 Task: Create a due date automation trigger when advanced on, on the tuesday of the week a card is due add dates with a due date at 11:00 AM.
Action: Mouse moved to (344, 134)
Screenshot: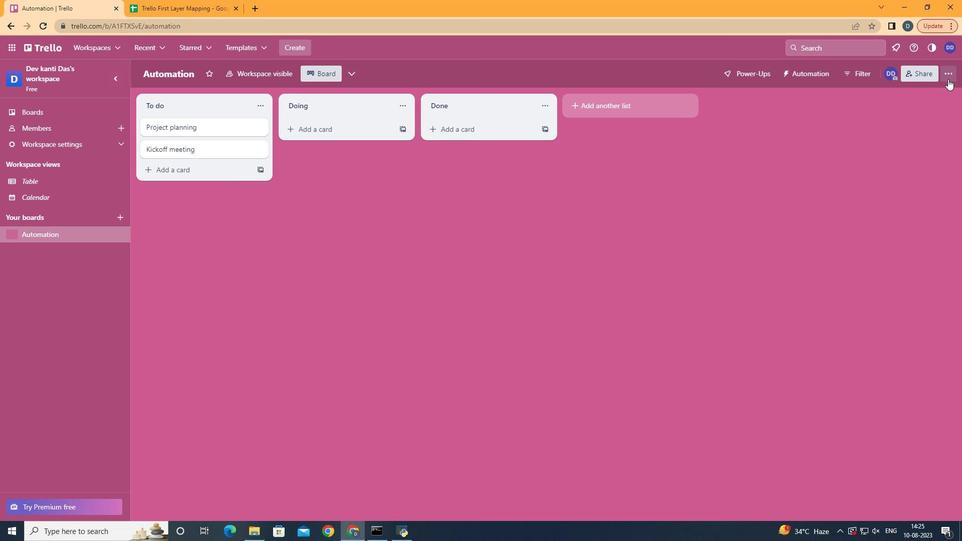 
Action: Mouse pressed left at (344, 134)
Screenshot: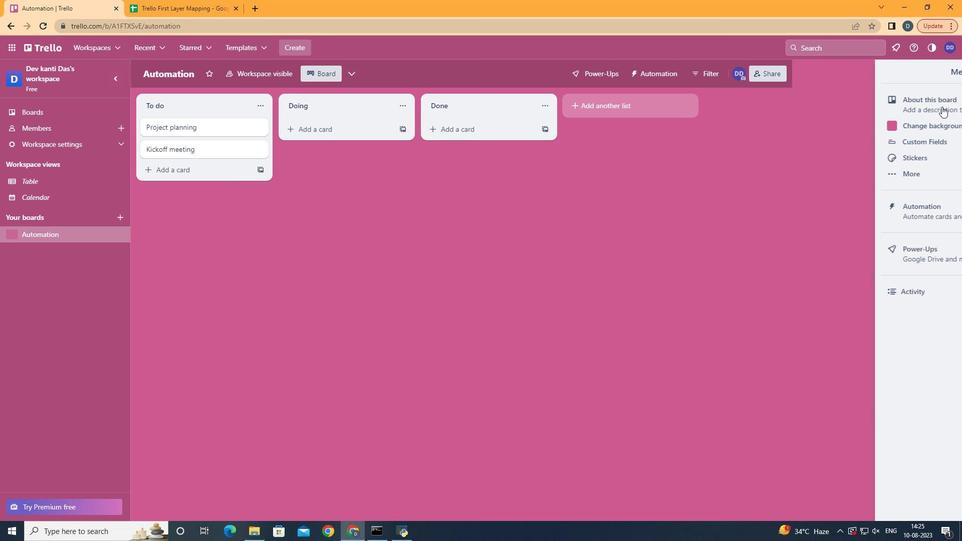 
Action: Mouse moved to (353, 245)
Screenshot: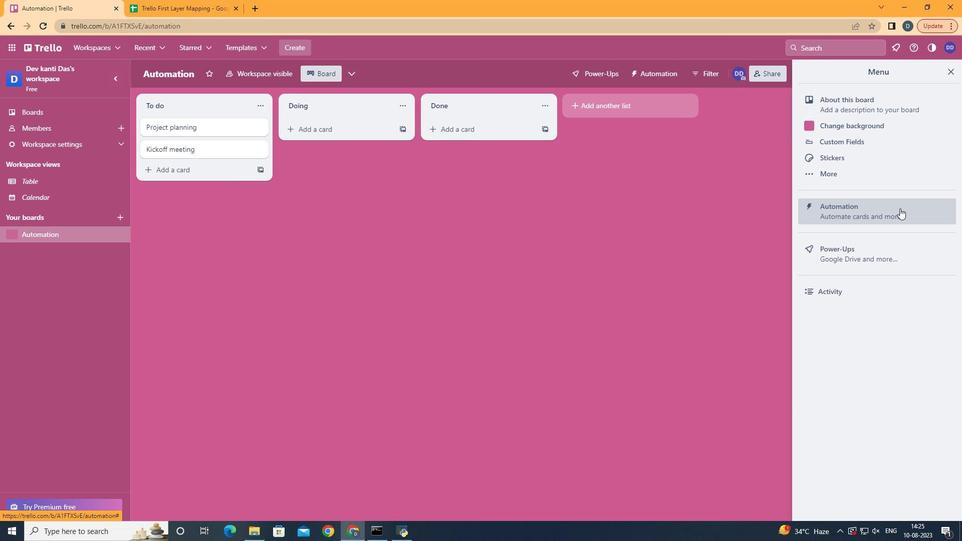 
Action: Mouse pressed left at (353, 245)
Screenshot: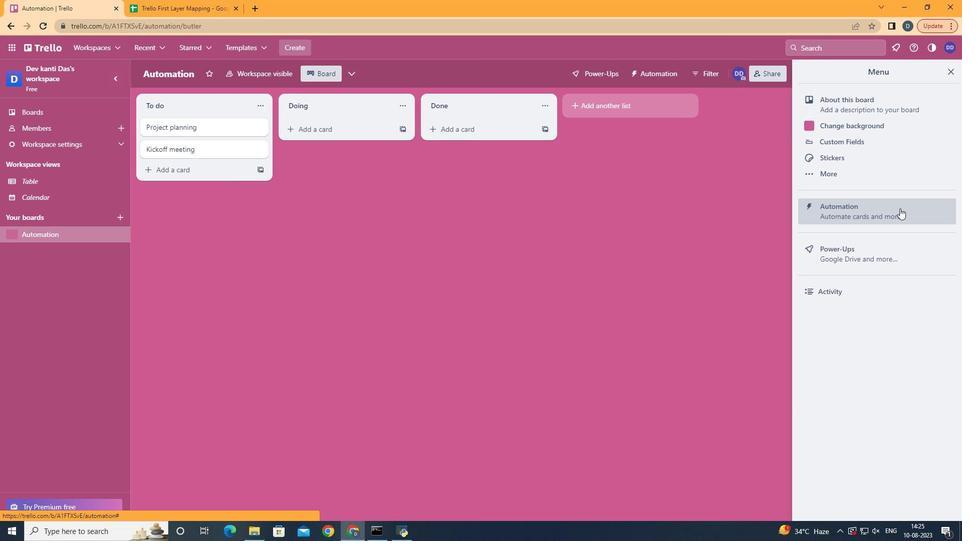 
Action: Mouse moved to (483, 244)
Screenshot: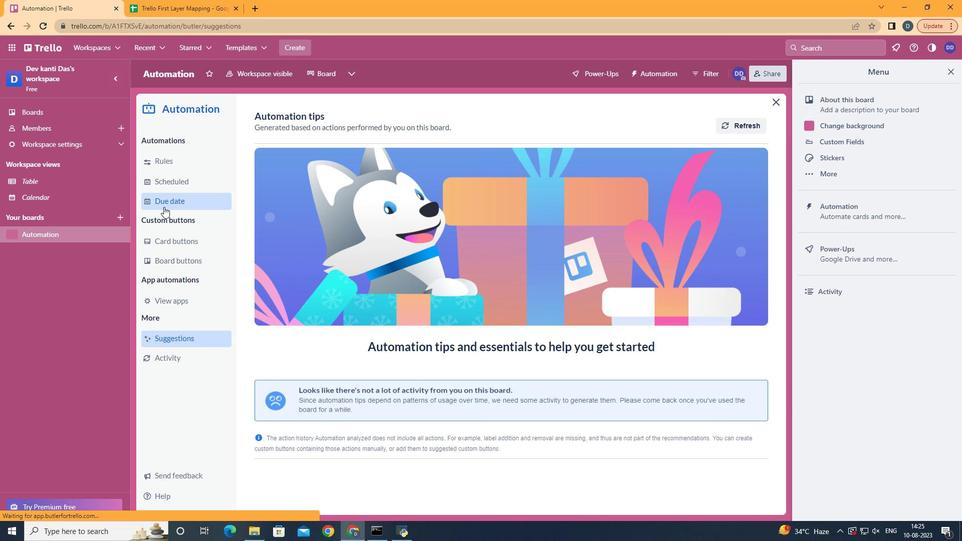 
Action: Mouse pressed left at (483, 244)
Screenshot: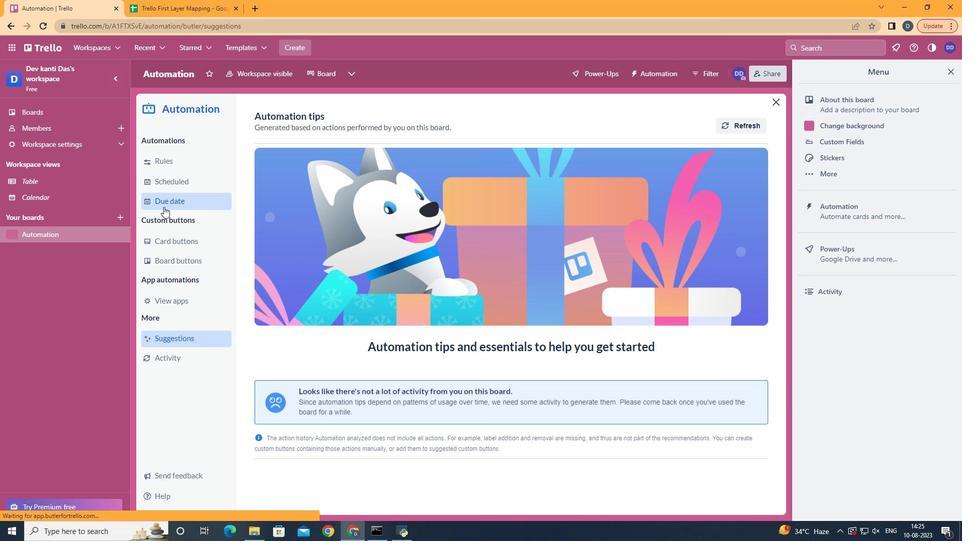 
Action: Mouse moved to (388, 174)
Screenshot: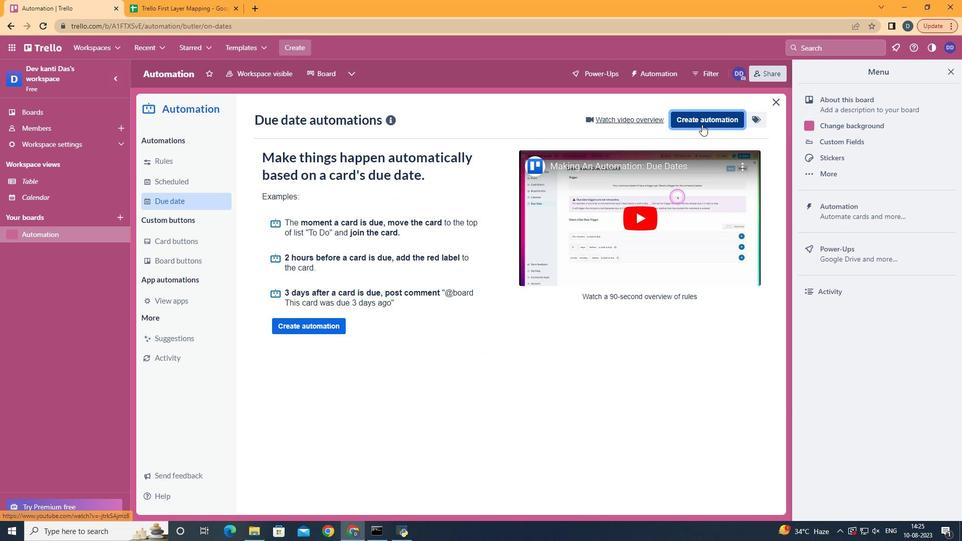 
Action: Mouse pressed left at (388, 174)
Screenshot: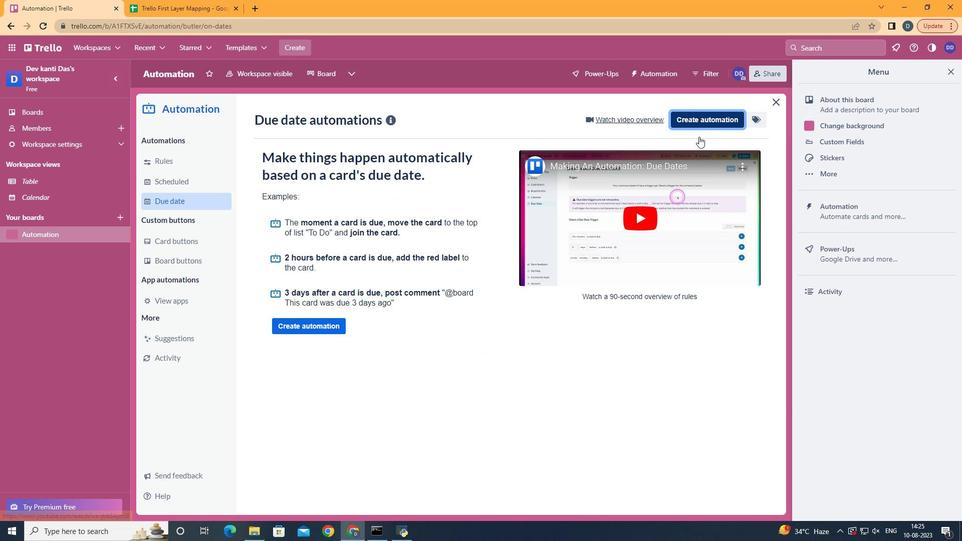 
Action: Mouse moved to (419, 252)
Screenshot: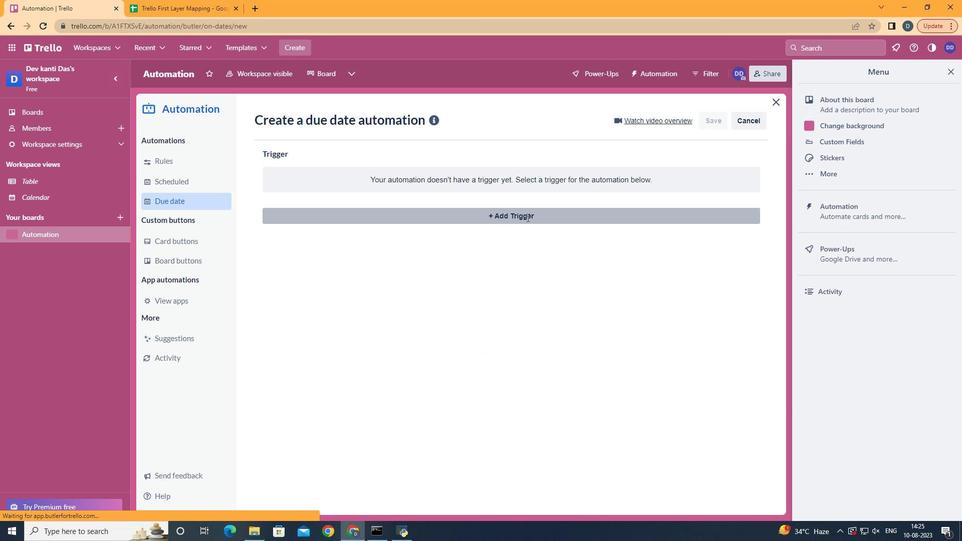 
Action: Mouse pressed left at (419, 252)
Screenshot: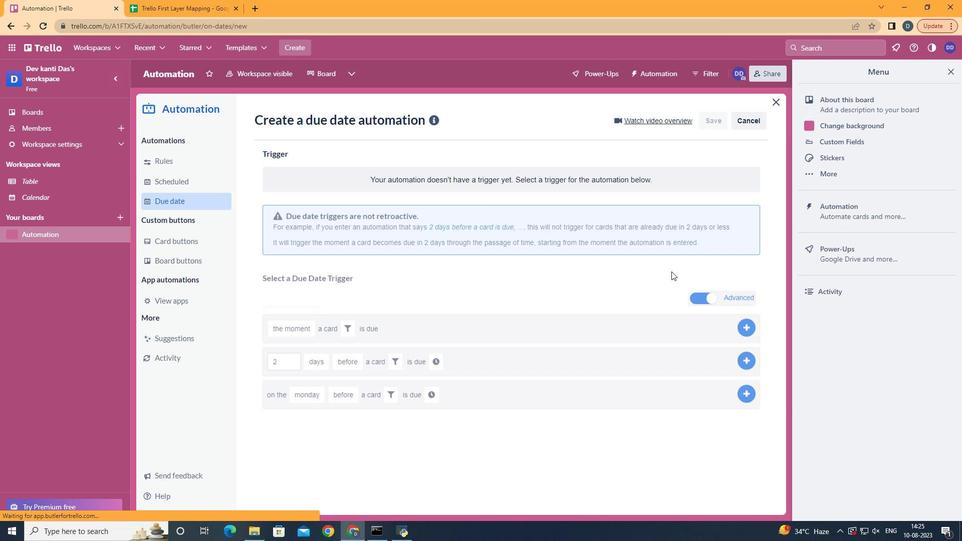 
Action: Mouse moved to (455, 305)
Screenshot: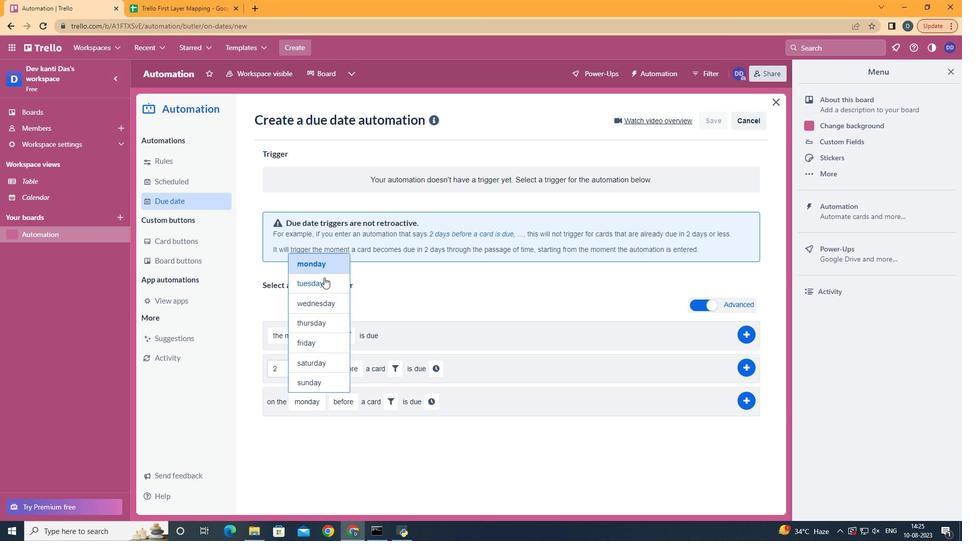 
Action: Mouse pressed left at (455, 305)
Screenshot: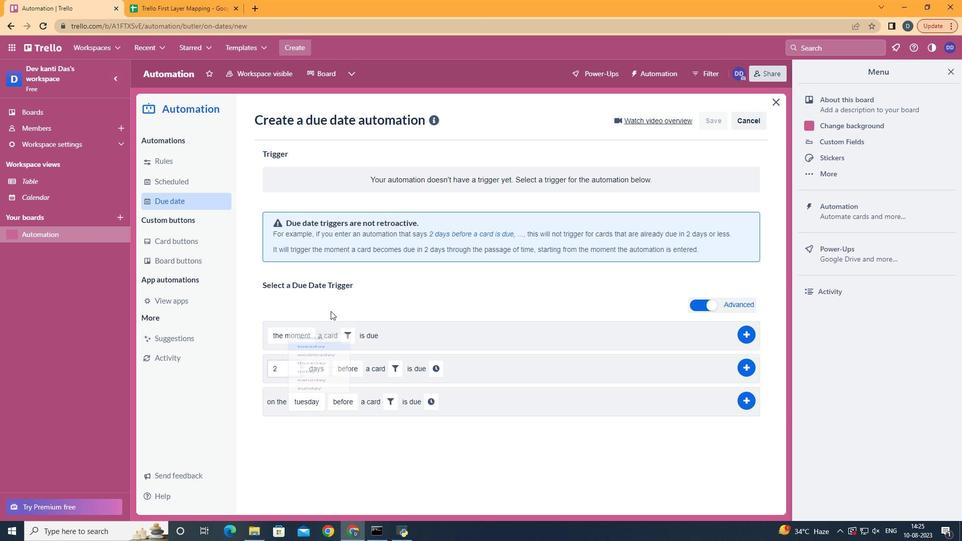 
Action: Mouse moved to (449, 461)
Screenshot: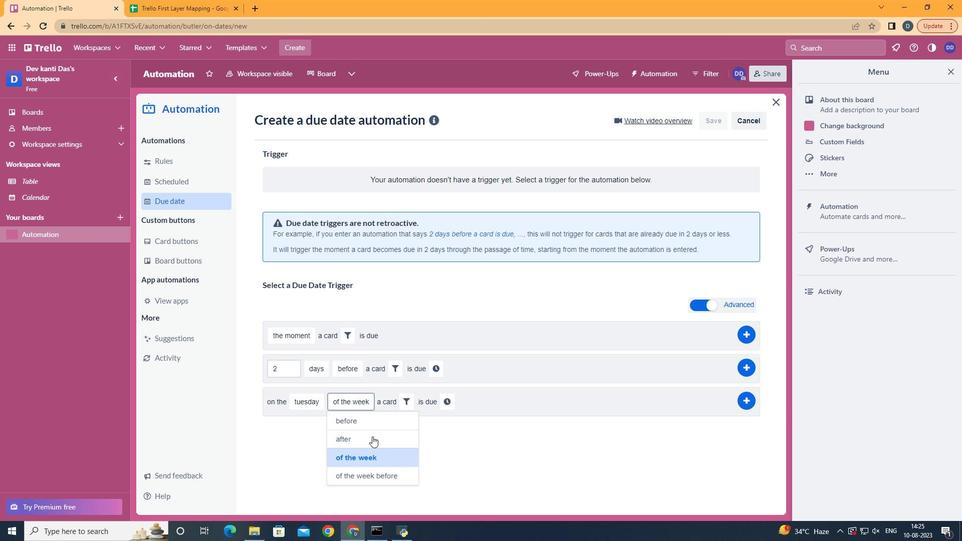 
Action: Mouse pressed left at (449, 461)
Screenshot: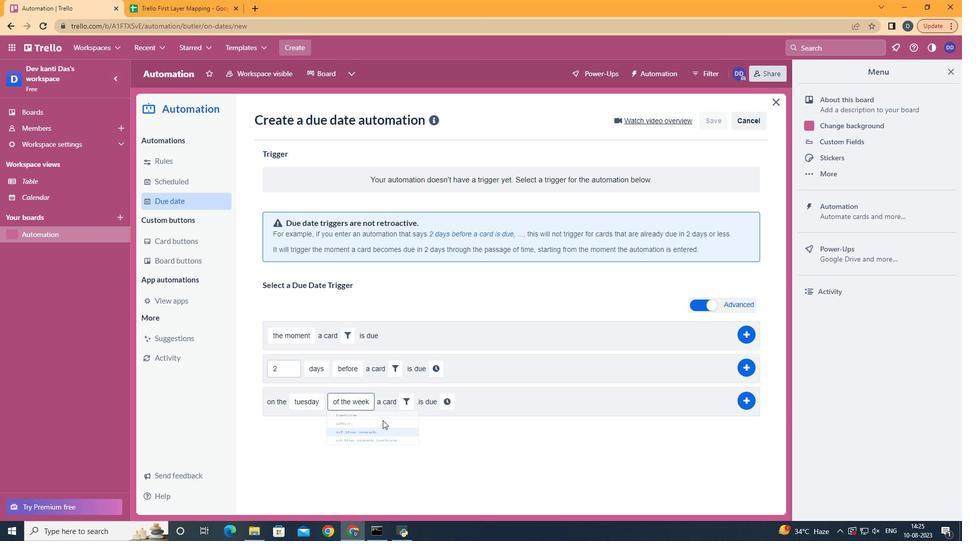 
Action: Mouse moved to (440, 412)
Screenshot: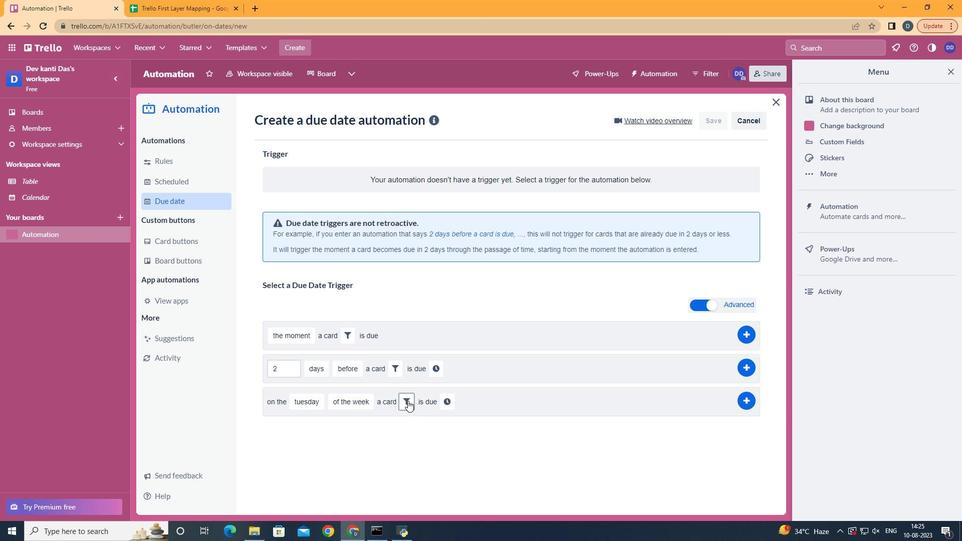 
Action: Mouse pressed left at (440, 412)
Screenshot: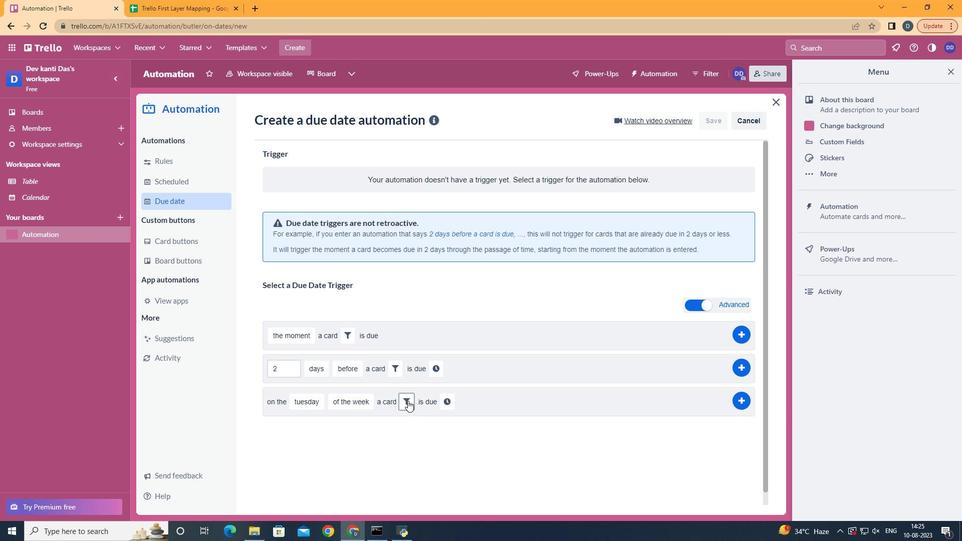 
Action: Mouse moved to (433, 436)
Screenshot: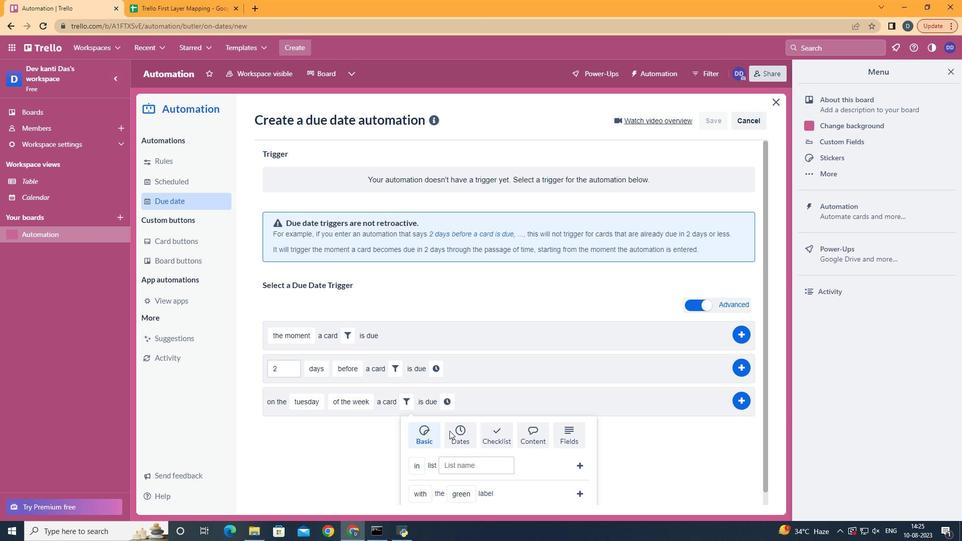 
Action: Mouse pressed left at (433, 436)
Screenshot: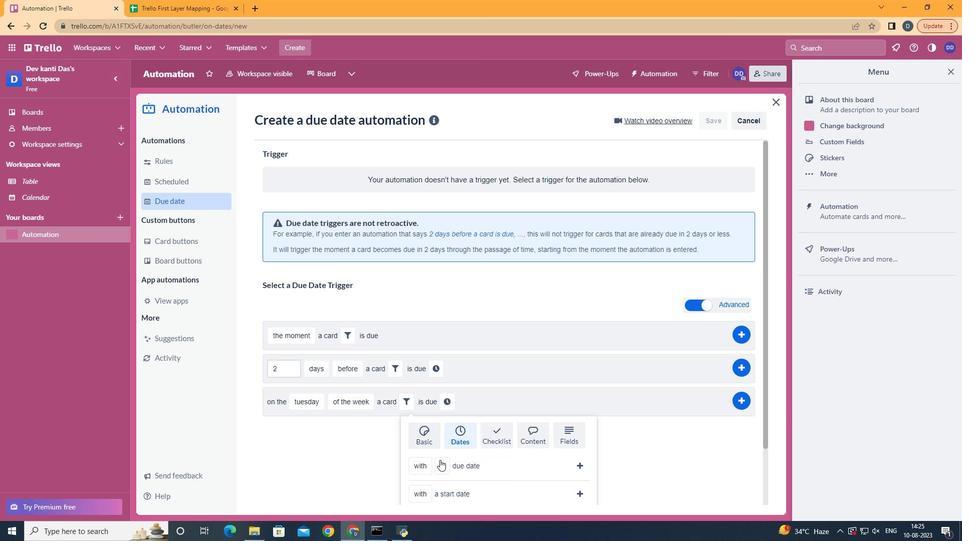 
Action: Mouse moved to (435, 429)
Screenshot: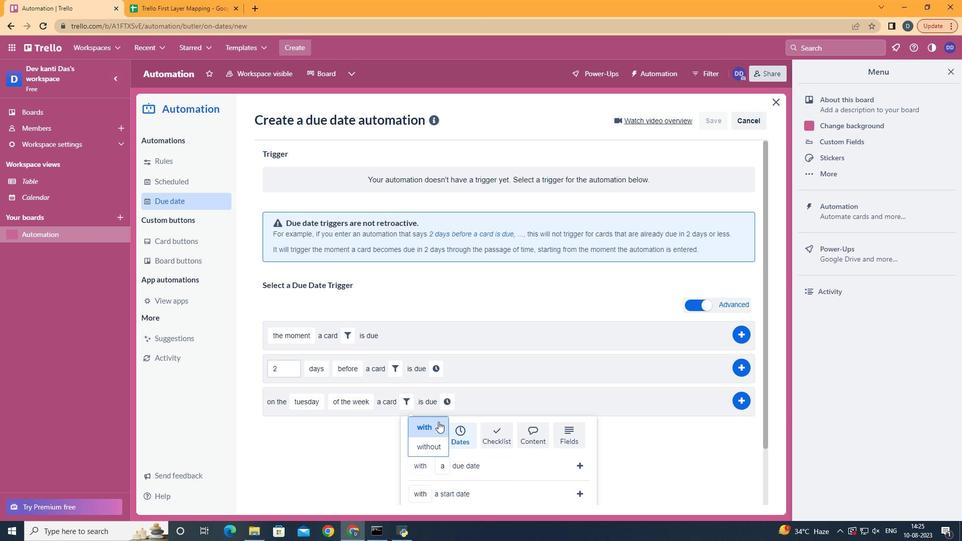 
Action: Mouse pressed left at (435, 429)
Screenshot: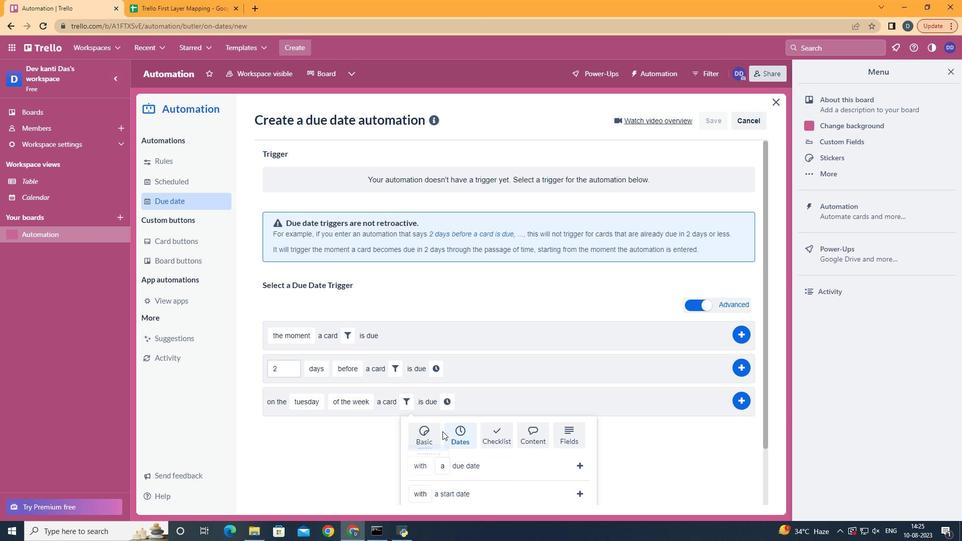 
Action: Mouse moved to (411, 465)
Screenshot: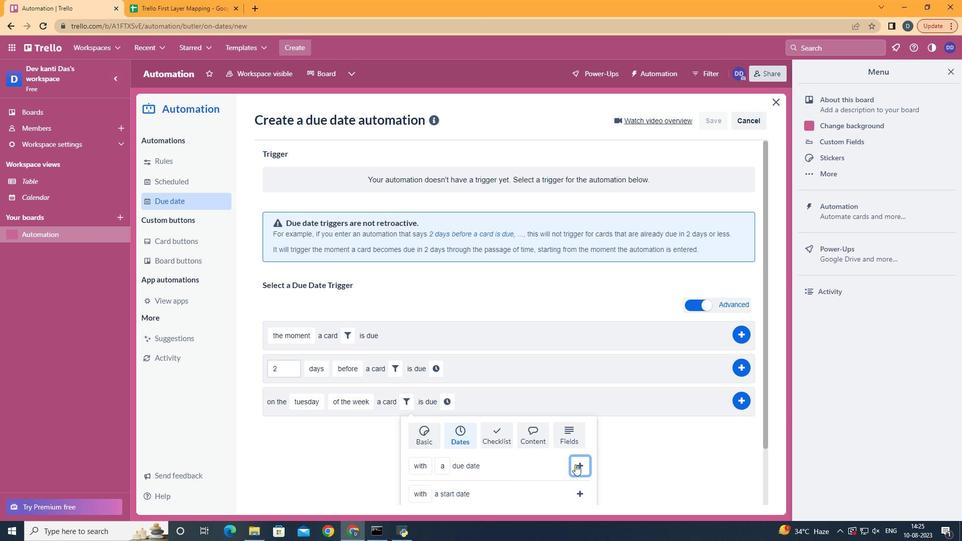 
Action: Mouse pressed left at (411, 465)
Screenshot: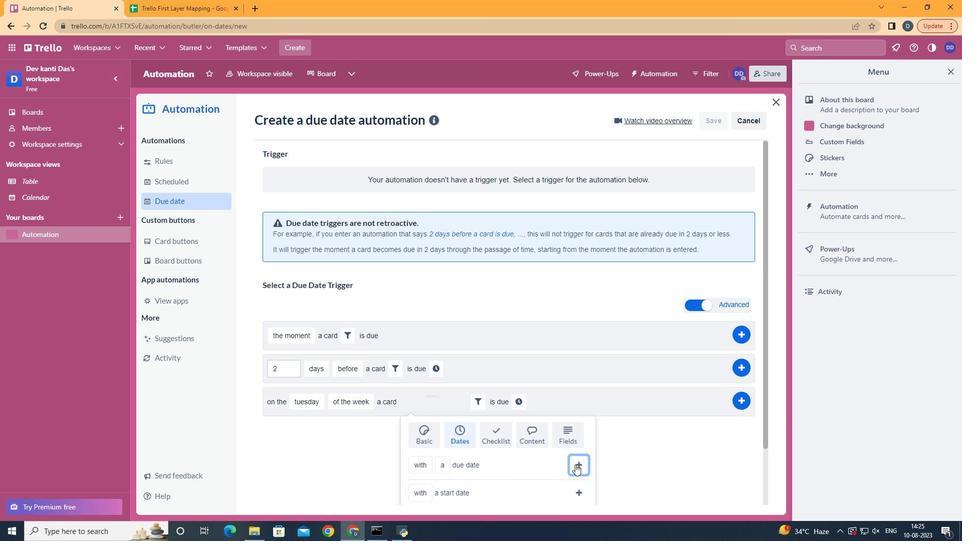 
Action: Mouse moved to (420, 415)
Screenshot: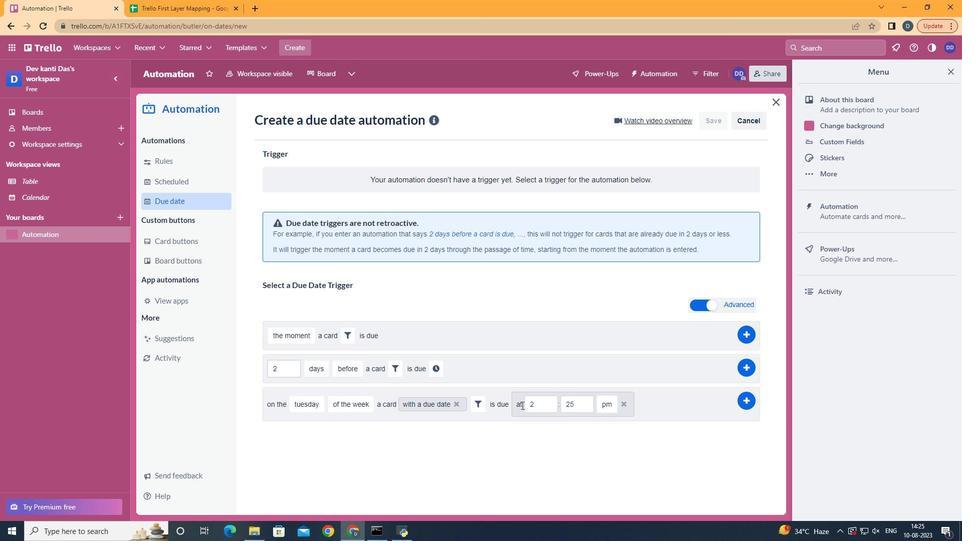 
Action: Mouse pressed left at (420, 415)
Screenshot: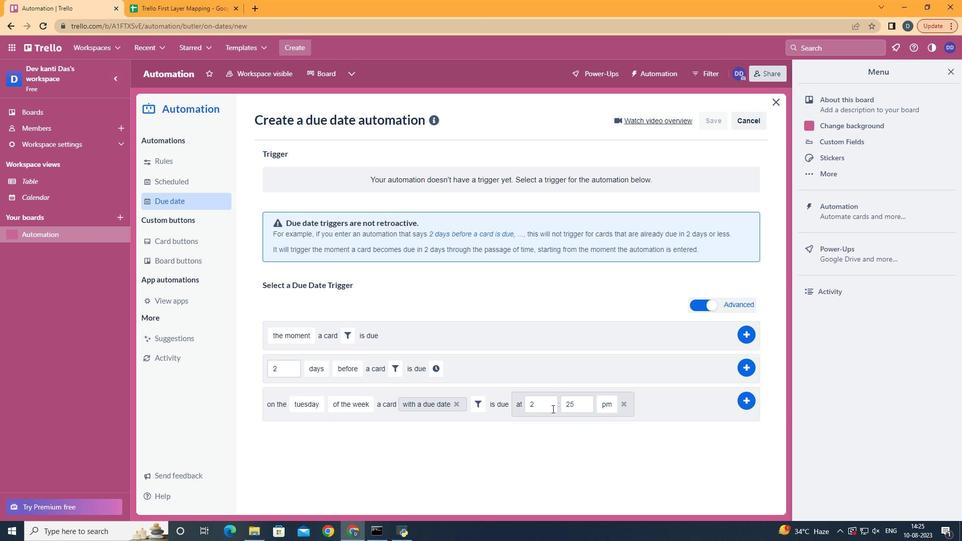 
Action: Mouse moved to (415, 414)
Screenshot: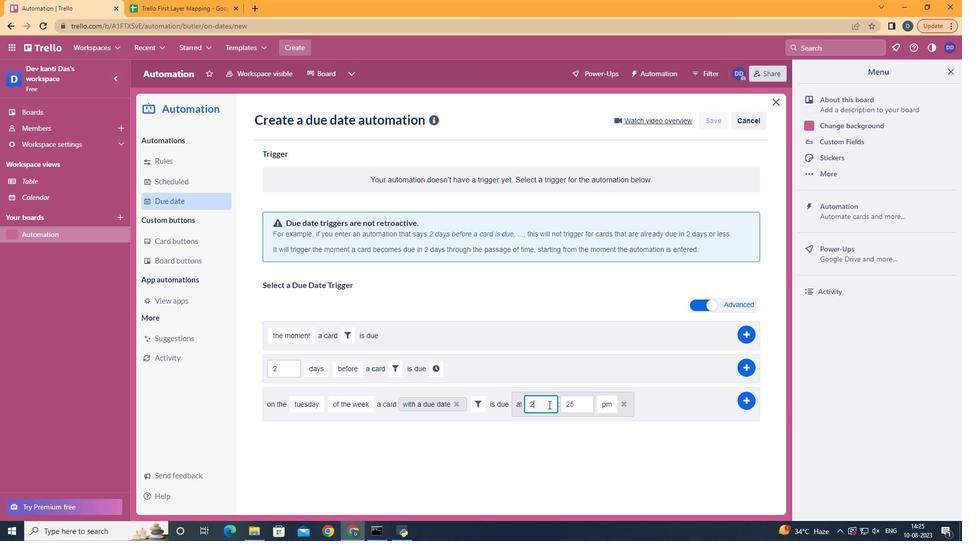 
Action: Mouse pressed left at (415, 414)
Screenshot: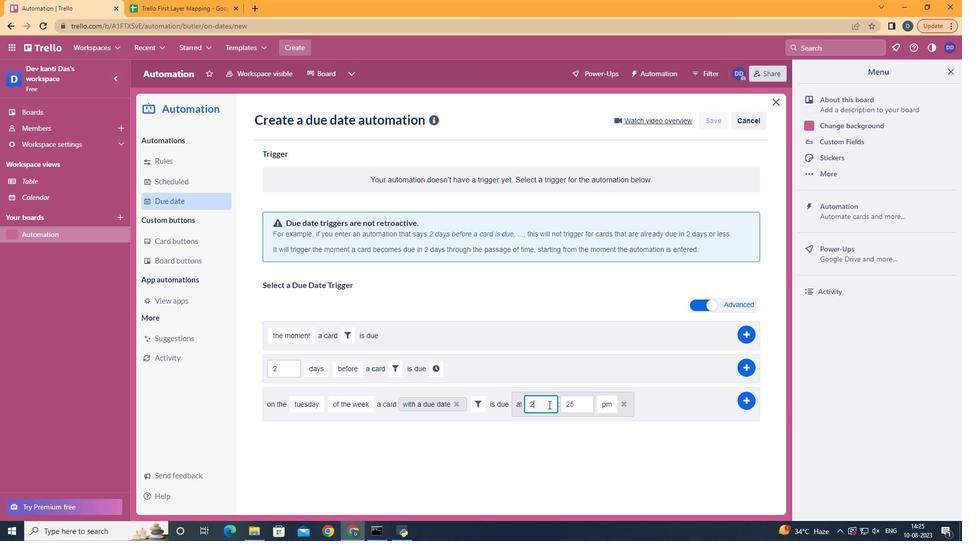 
Action: Mouse moved to (415, 413)
Screenshot: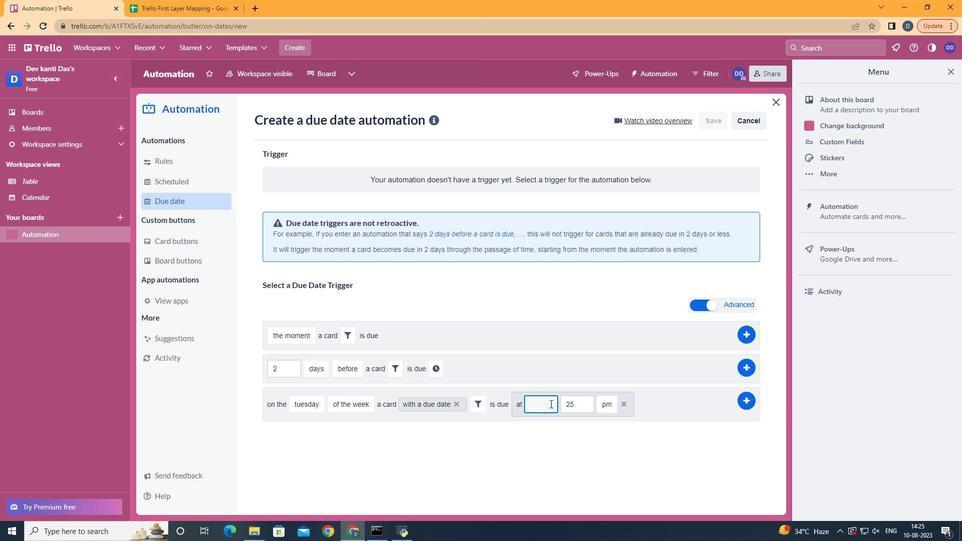 
Action: Key pressed <Key.backspace>11
Screenshot: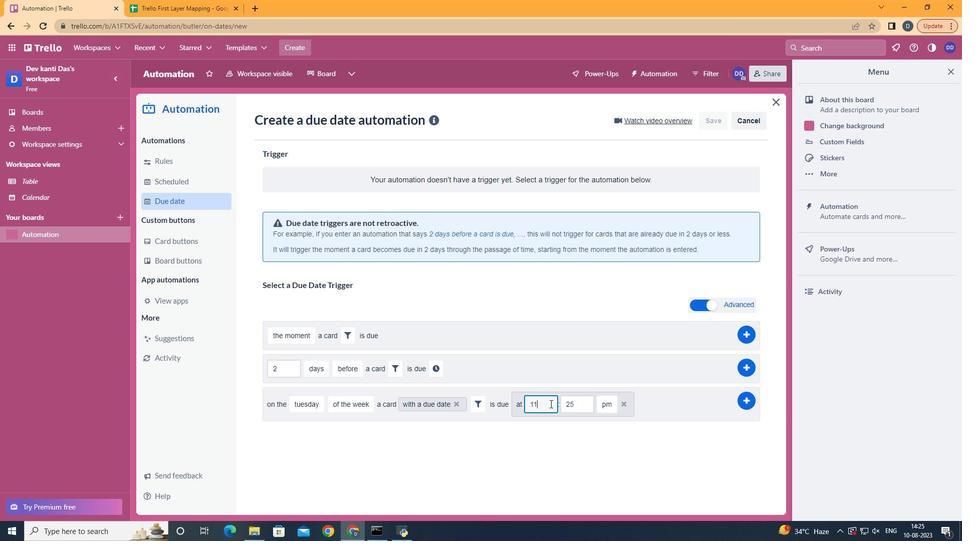 
Action: Mouse moved to (409, 412)
Screenshot: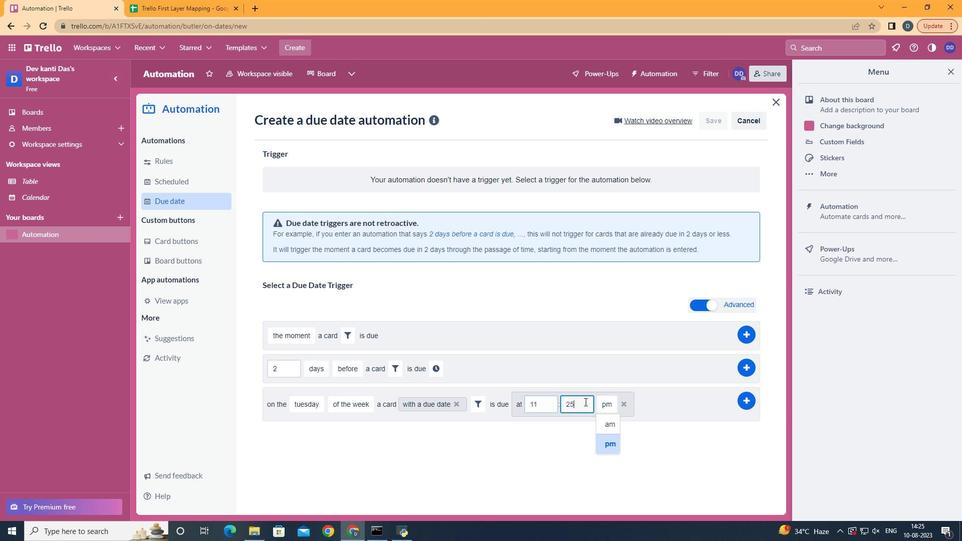 
Action: Mouse pressed left at (409, 412)
Screenshot: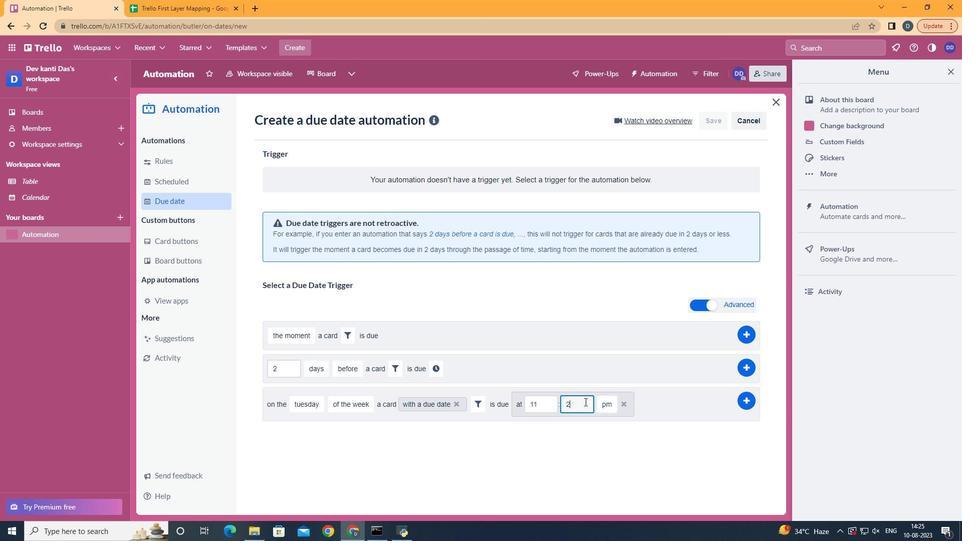 
Action: Key pressed <Key.backspace><Key.backspace>00
Screenshot: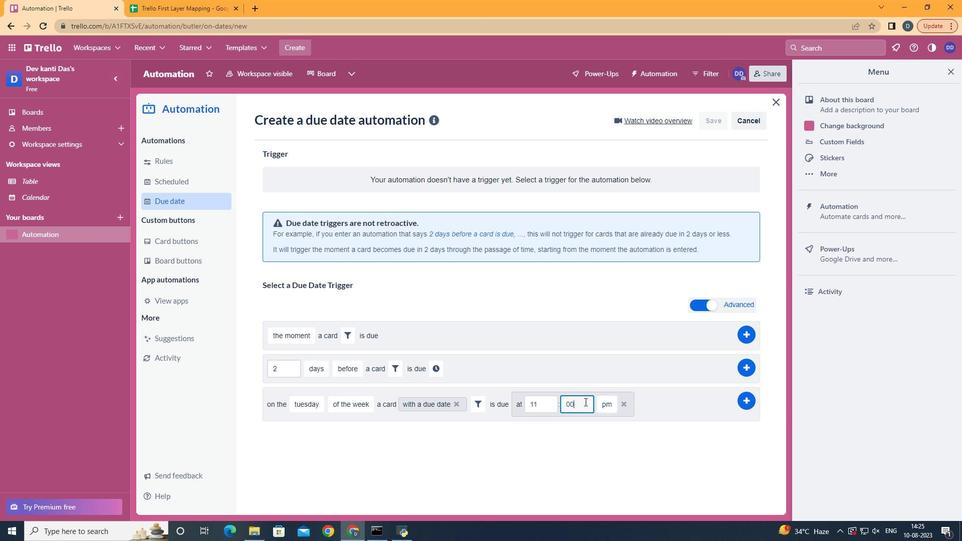 
Action: Mouse moved to (405, 425)
Screenshot: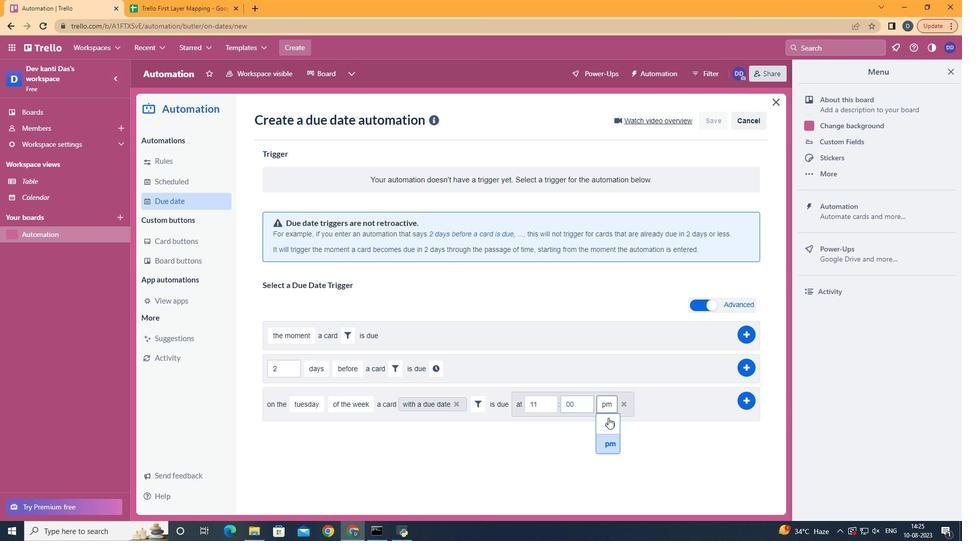 
Action: Mouse pressed left at (405, 425)
Screenshot: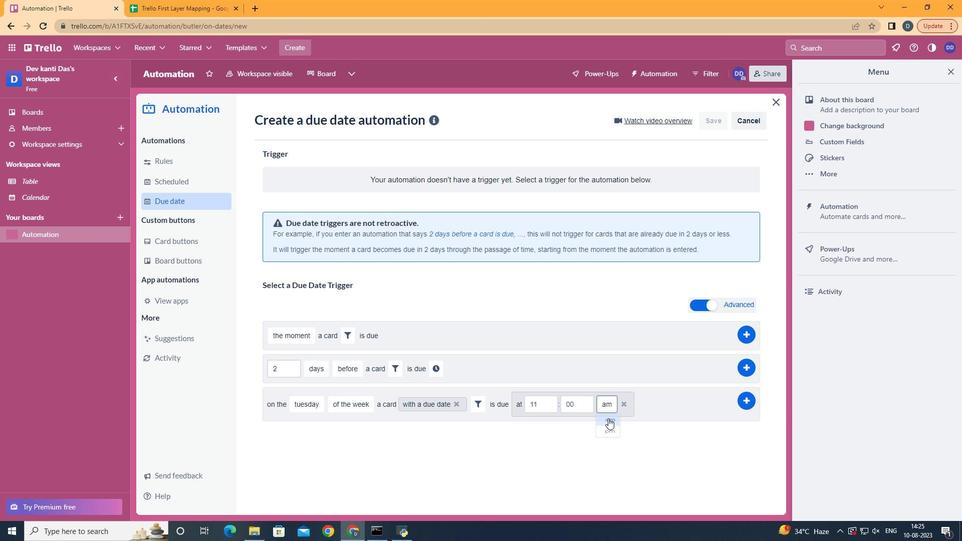 
Action: Mouse moved to (381, 412)
Screenshot: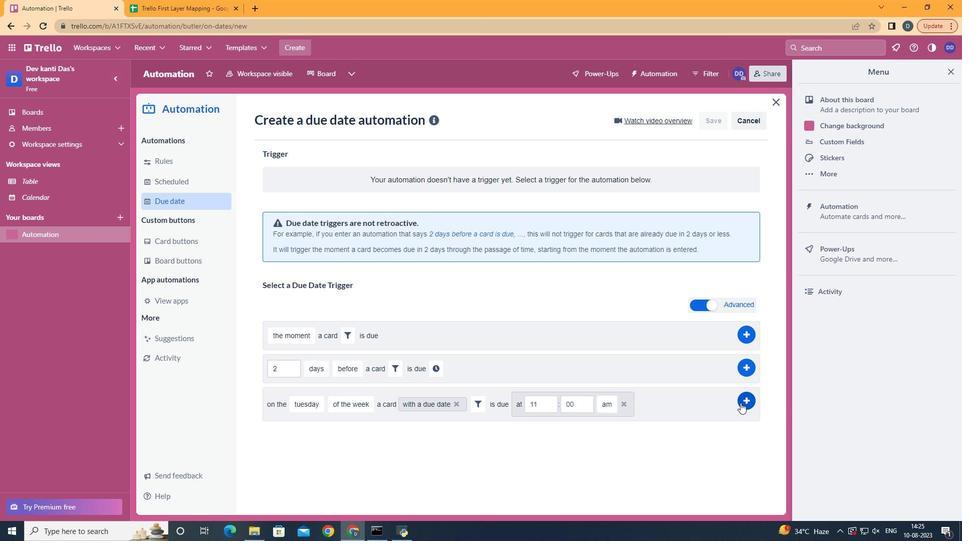 
Action: Mouse pressed left at (381, 412)
Screenshot: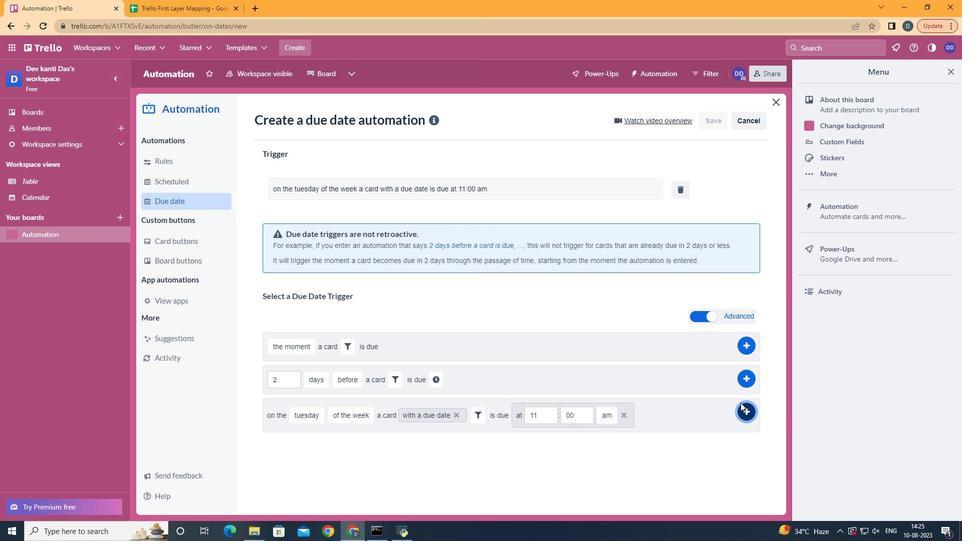 
Action: Mouse moved to (428, 235)
Screenshot: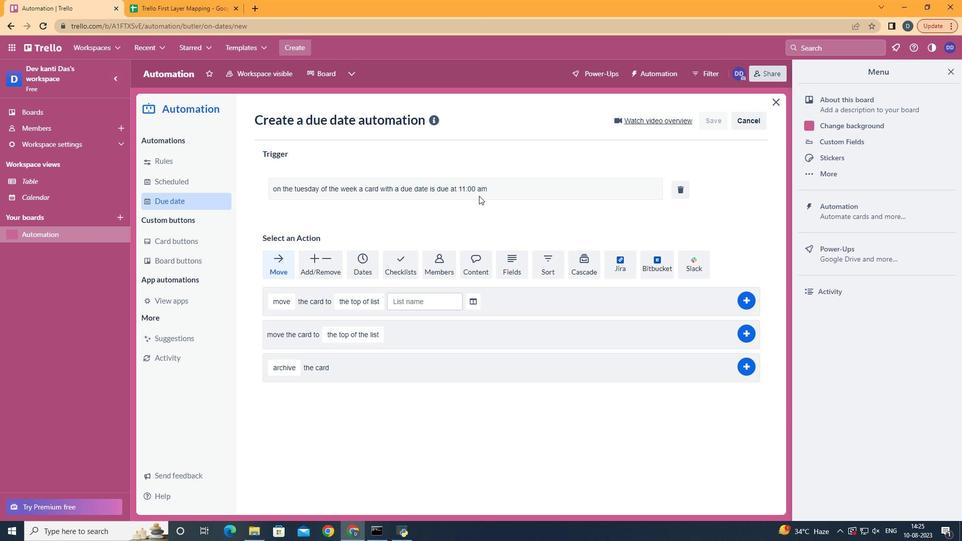 
